Task: Assign in the project TruTech the issue 'Create a new online platform for online dance classes with advanced motion tracking and analysis features' to the sprint 'Debug Dash'.
Action: Mouse moved to (1017, 199)
Screenshot: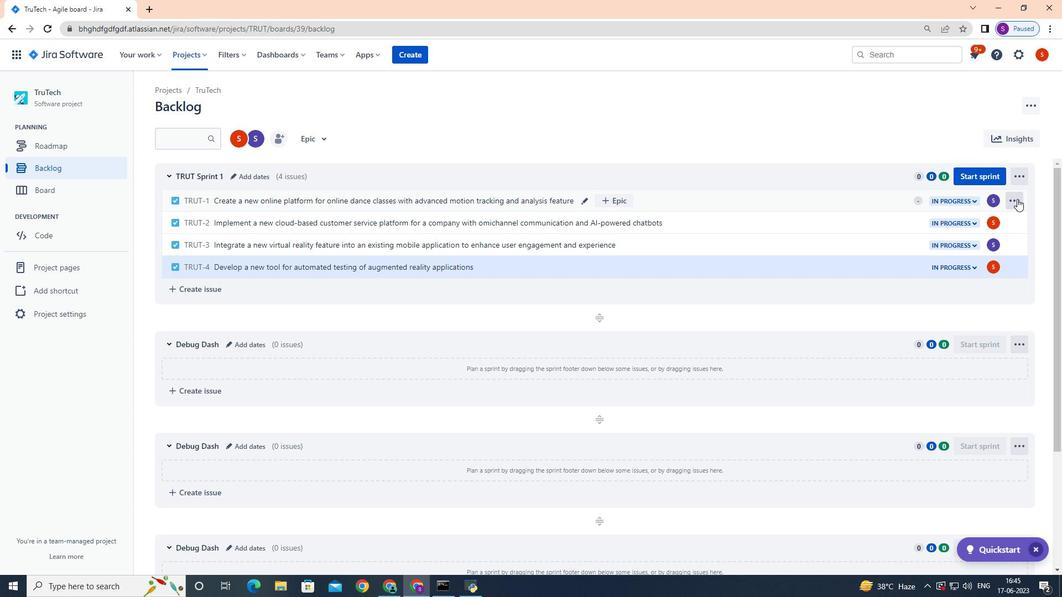 
Action: Mouse pressed left at (1017, 199)
Screenshot: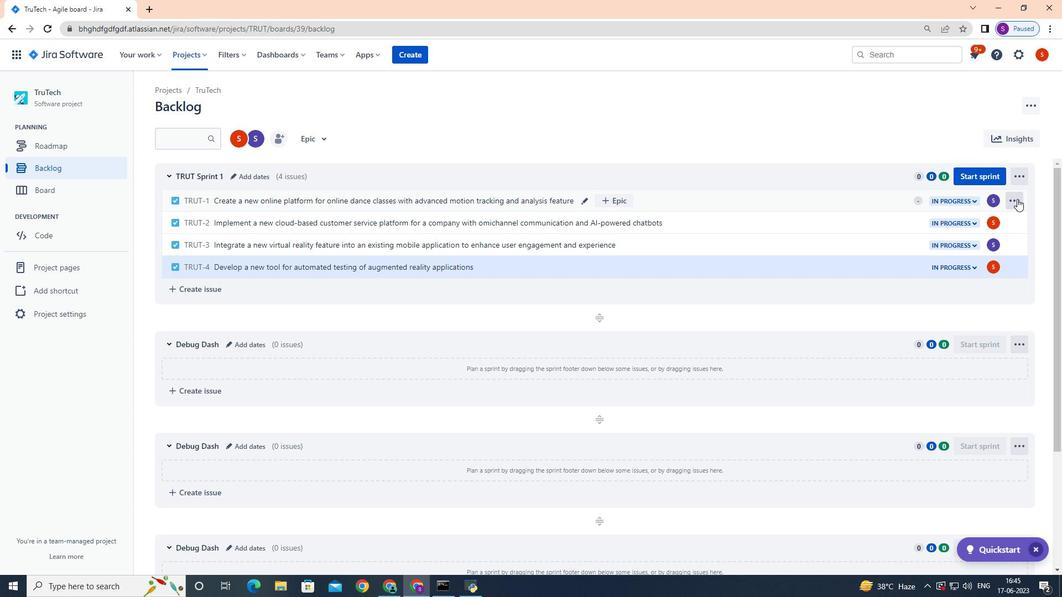 
Action: Mouse moved to (1001, 326)
Screenshot: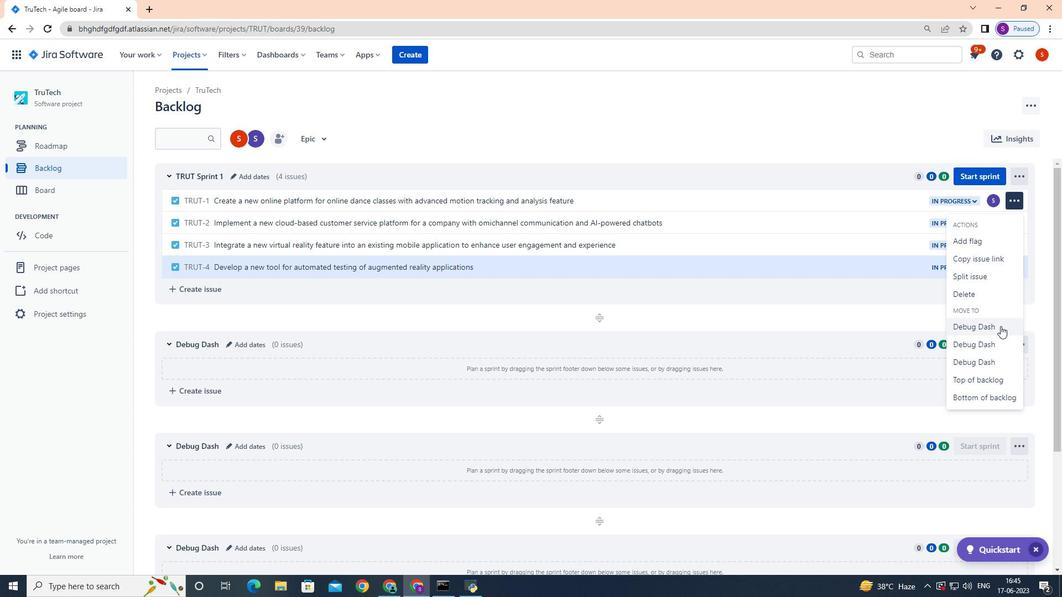 
Action: Mouse pressed left at (1001, 326)
Screenshot: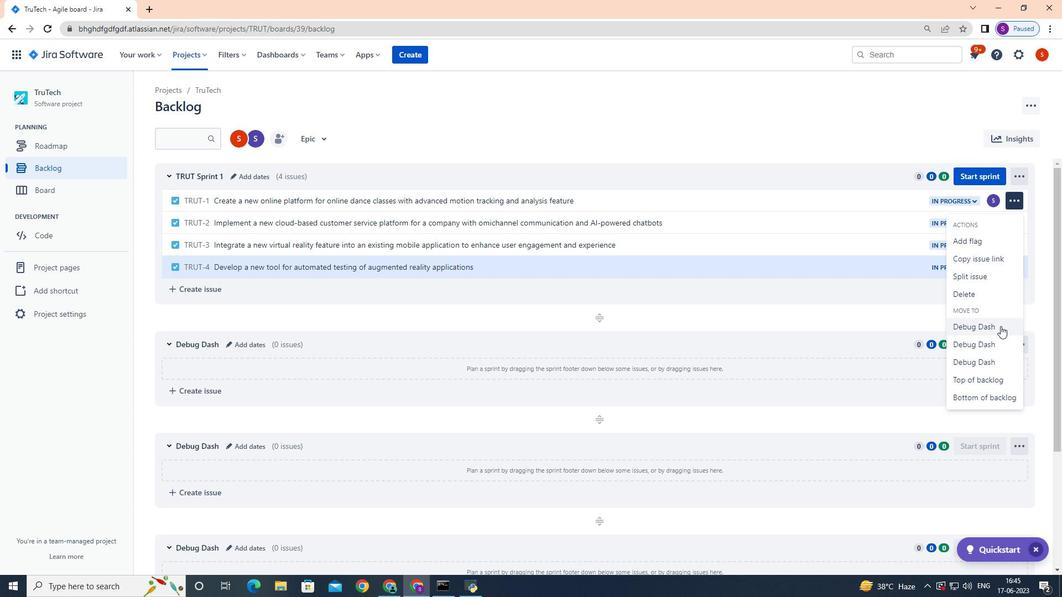 
Action: Mouse moved to (999, 325)
Screenshot: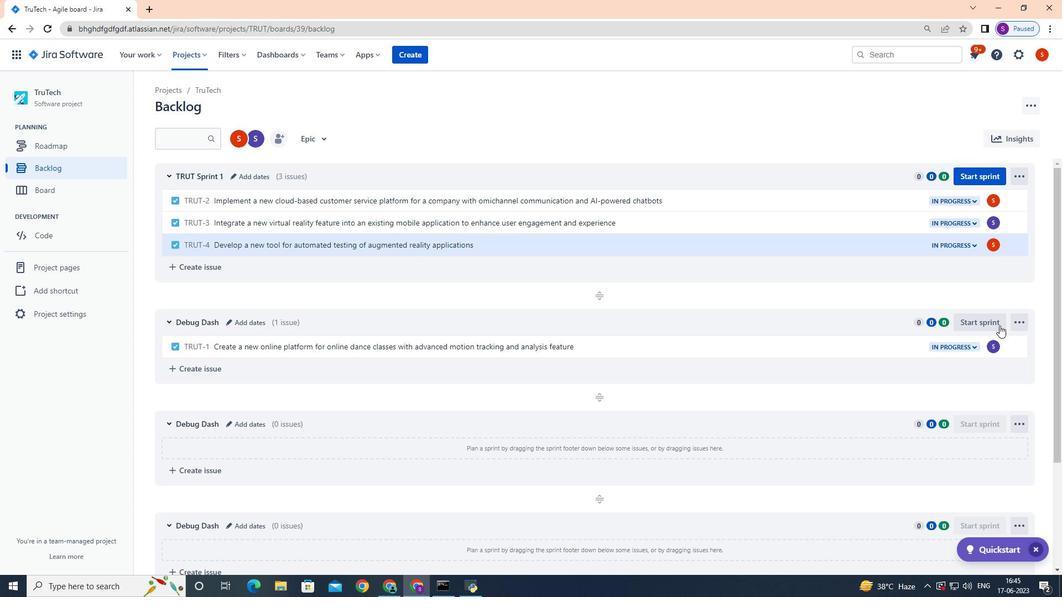 
